 Task: Give access to users for reports and dashboards
Action: Mouse scrolled (207, 162) with delta (0, 0)
Screenshot: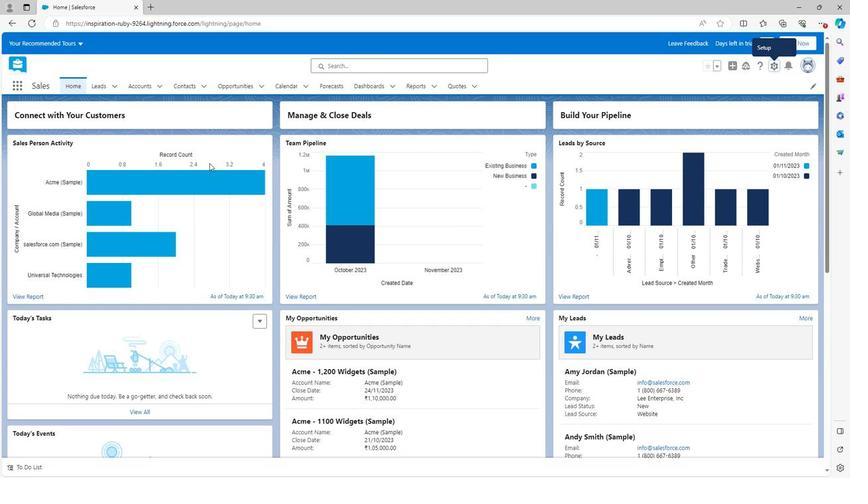 
Action: Mouse scrolled (207, 162) with delta (0, 0)
Screenshot: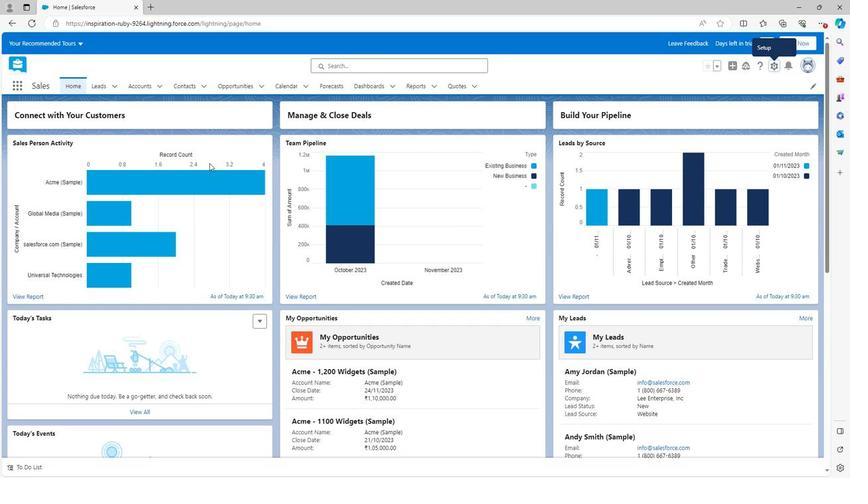
Action: Mouse scrolled (207, 162) with delta (0, 0)
Screenshot: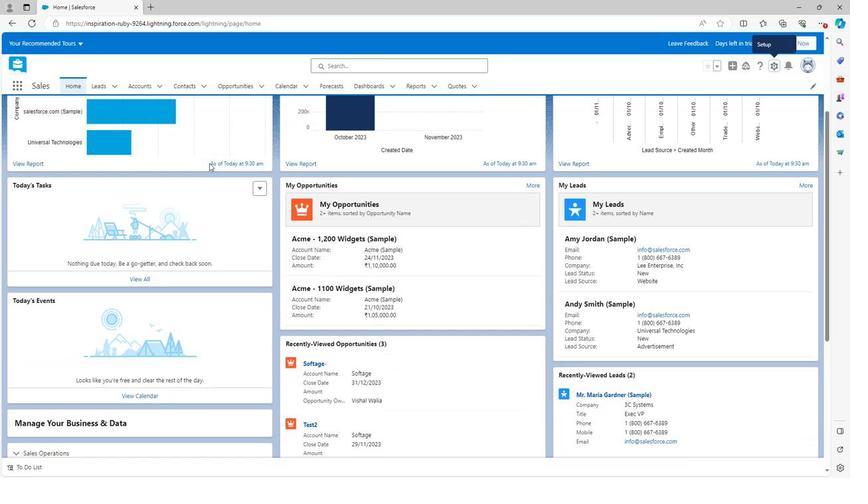 
Action: Mouse scrolled (207, 162) with delta (0, 0)
Screenshot: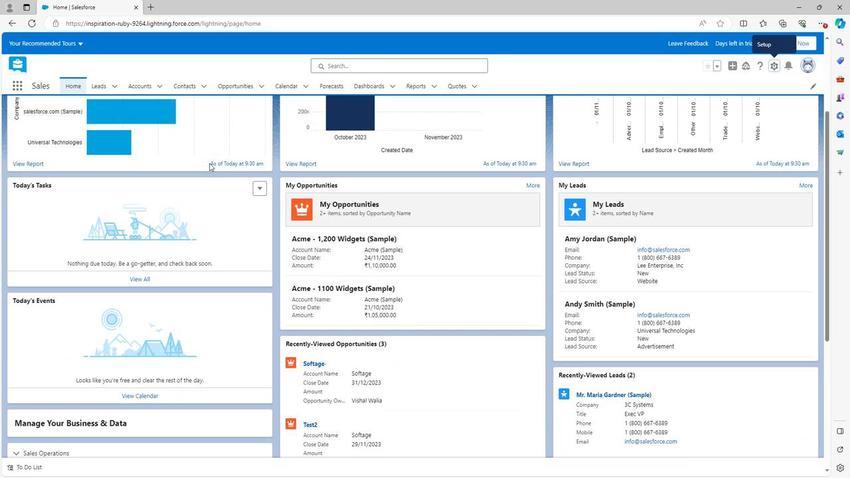 
Action: Mouse scrolled (207, 162) with delta (0, 0)
Screenshot: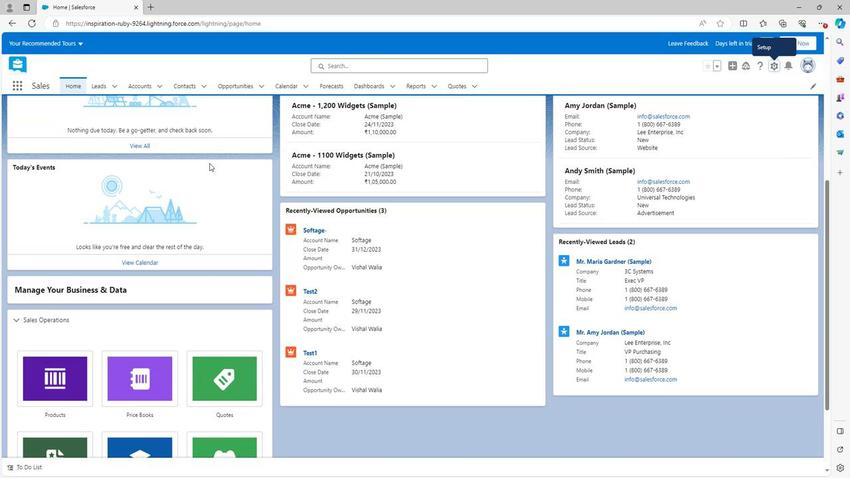 
Action: Mouse scrolled (207, 162) with delta (0, 0)
Screenshot: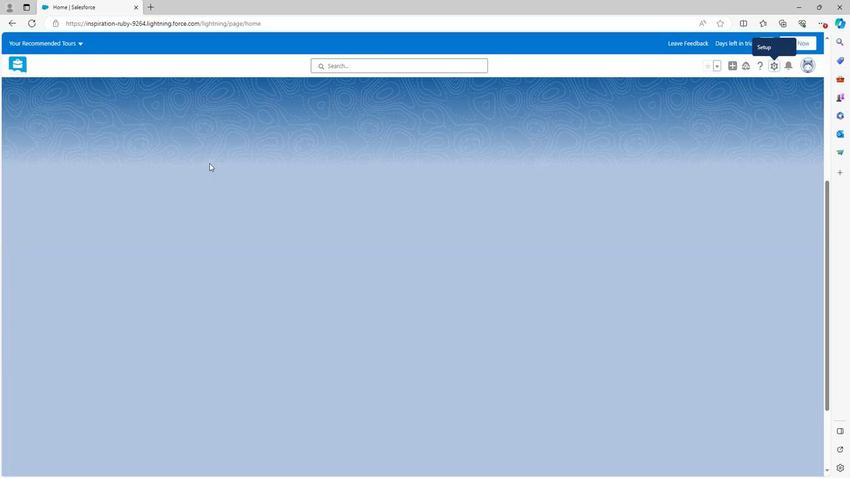 
Action: Mouse scrolled (207, 163) with delta (0, 0)
Screenshot: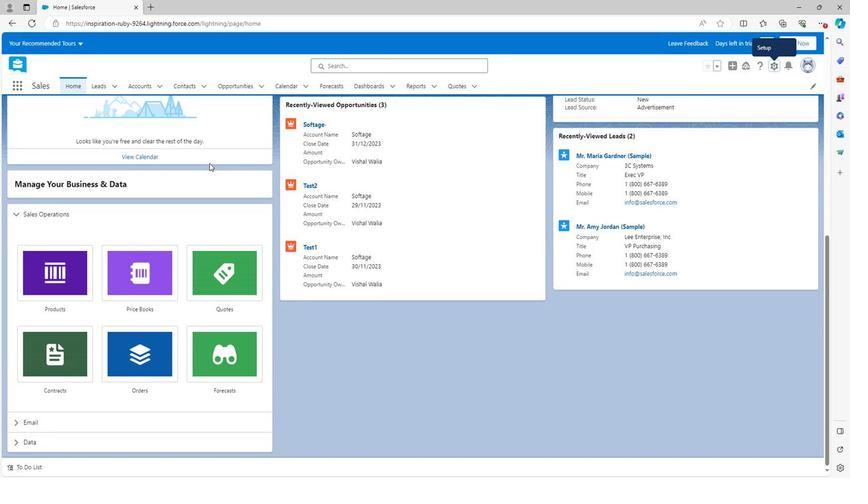 
Action: Mouse scrolled (207, 163) with delta (0, 0)
Screenshot: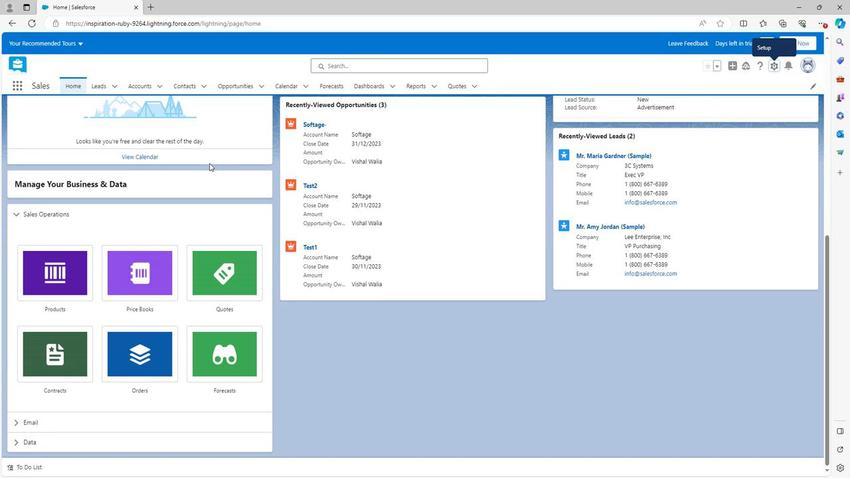 
Action: Mouse scrolled (207, 163) with delta (0, 0)
Screenshot: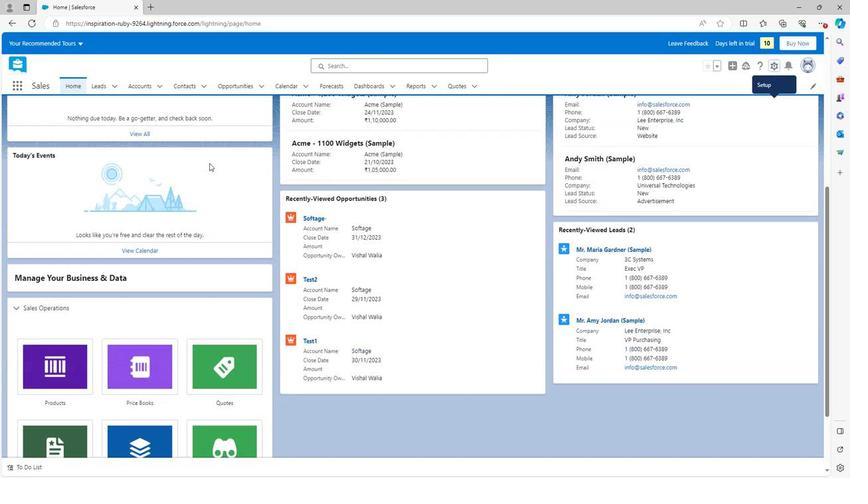 
Action: Mouse scrolled (207, 163) with delta (0, 0)
Screenshot: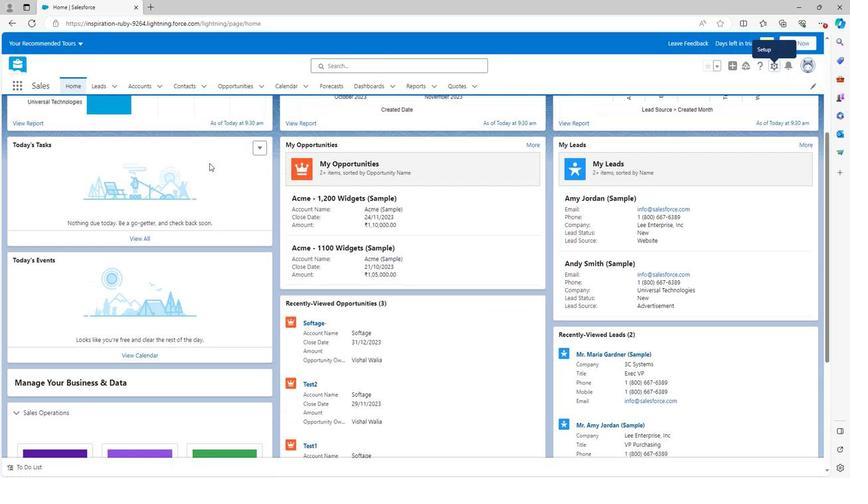 
Action: Mouse scrolled (207, 163) with delta (0, 0)
Screenshot: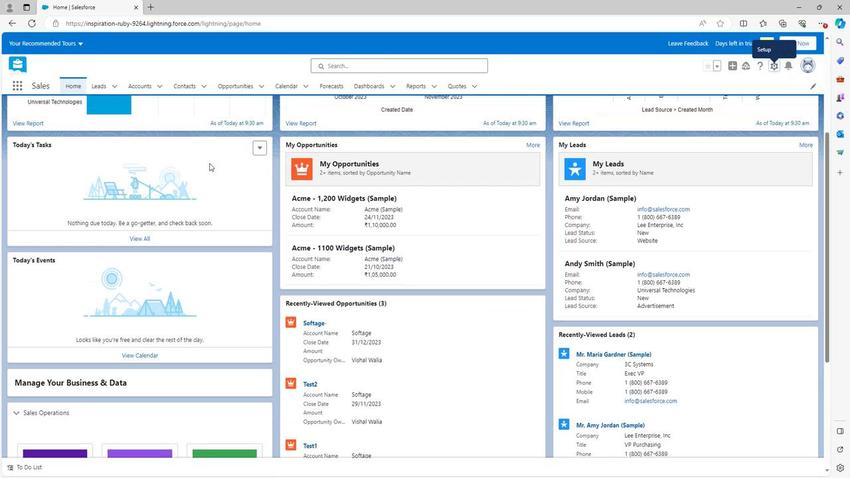 
Action: Mouse scrolled (207, 163) with delta (0, 0)
Screenshot: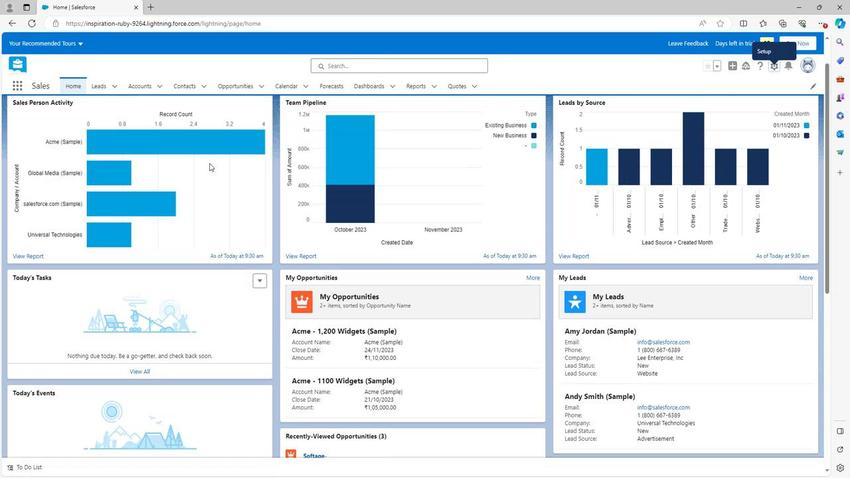 
Action: Mouse scrolled (207, 163) with delta (0, 0)
Screenshot: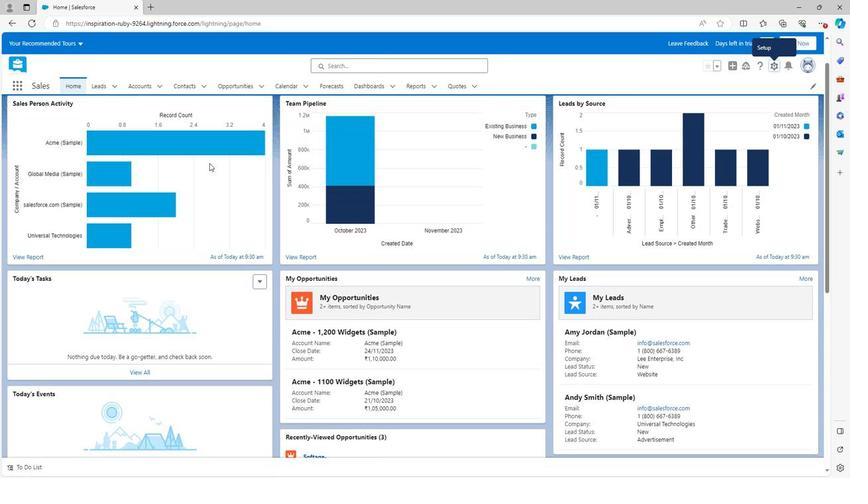 
Action: Mouse scrolled (207, 163) with delta (0, 0)
Screenshot: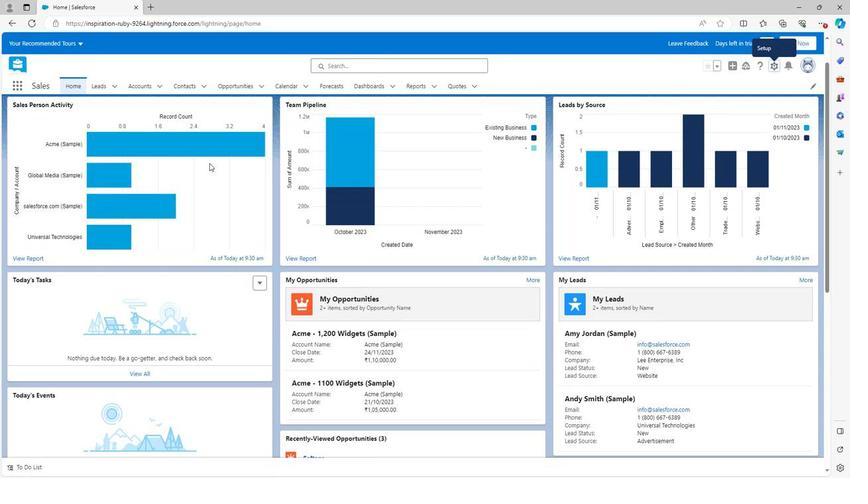 
Action: Mouse moved to (772, 64)
Screenshot: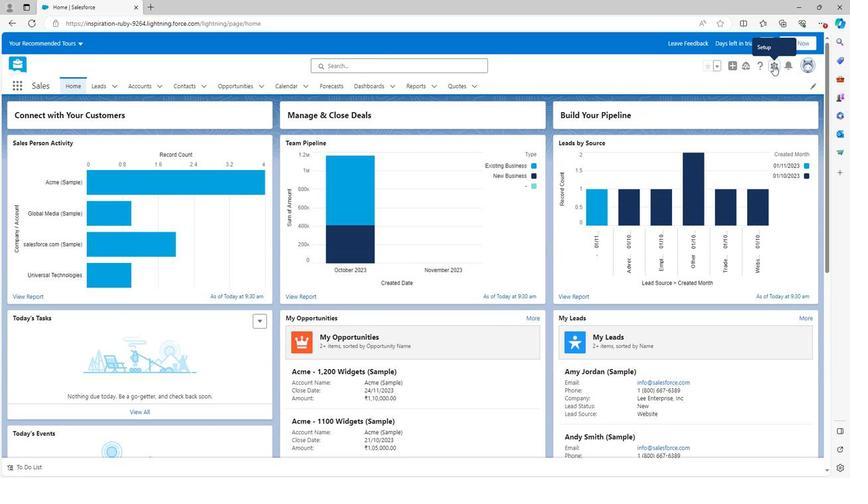 
Action: Mouse pressed left at (772, 64)
Screenshot: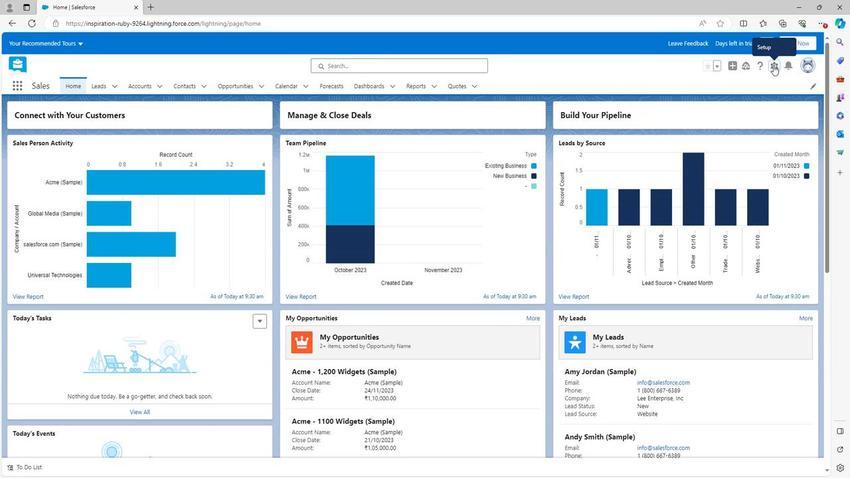 
Action: Mouse moved to (742, 92)
Screenshot: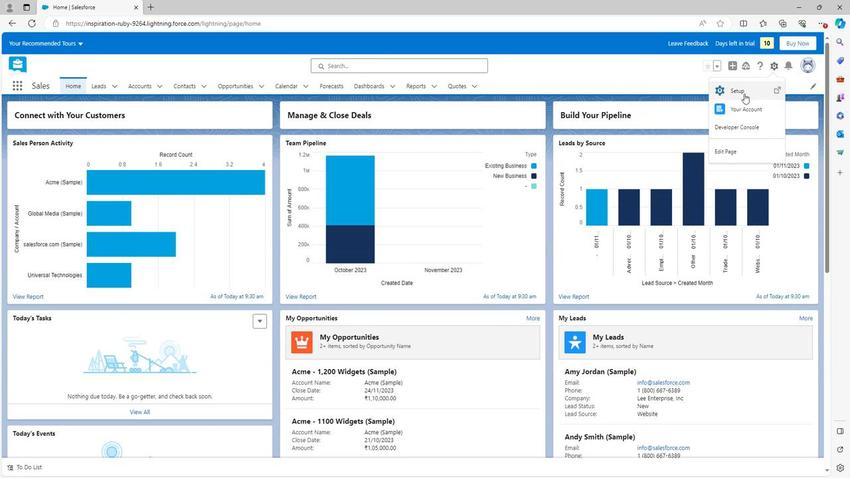 
Action: Mouse pressed left at (742, 92)
Screenshot: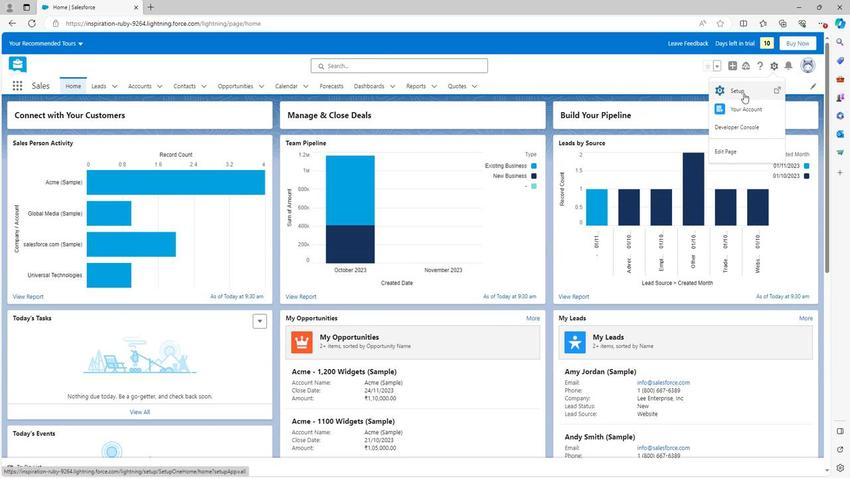 
Action: Mouse moved to (45, 306)
Screenshot: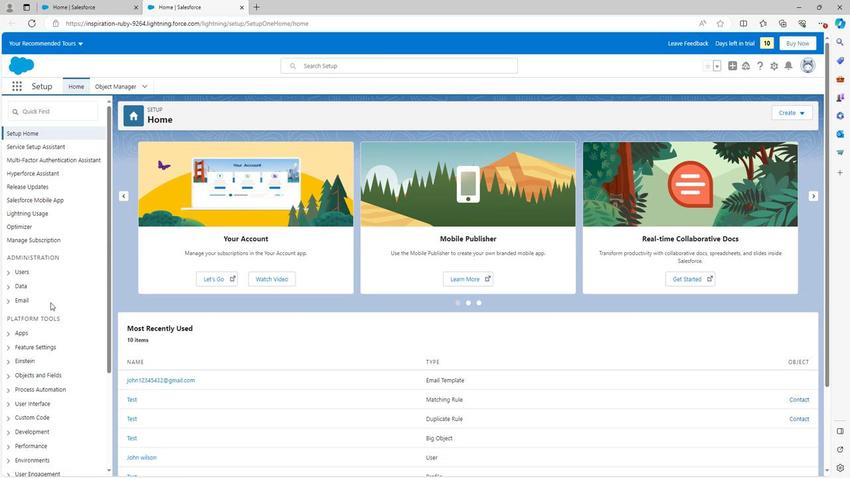 
Action: Mouse scrolled (45, 305) with delta (0, 0)
Screenshot: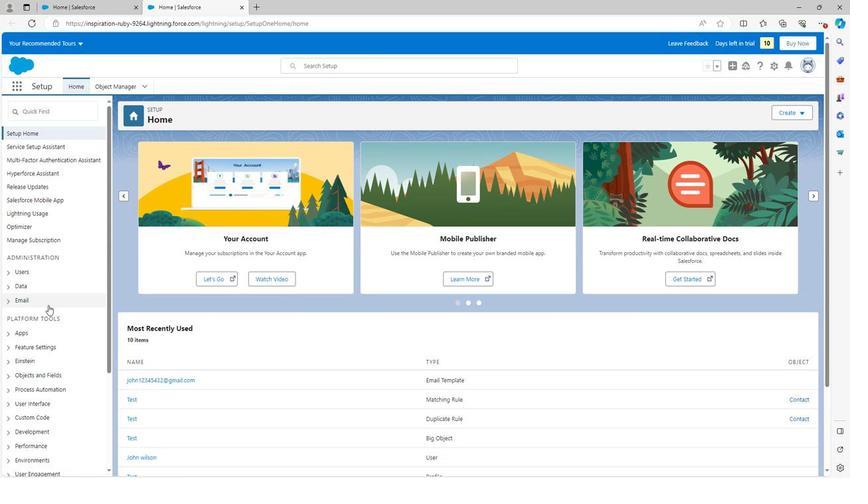 
Action: Mouse scrolled (45, 305) with delta (0, 0)
Screenshot: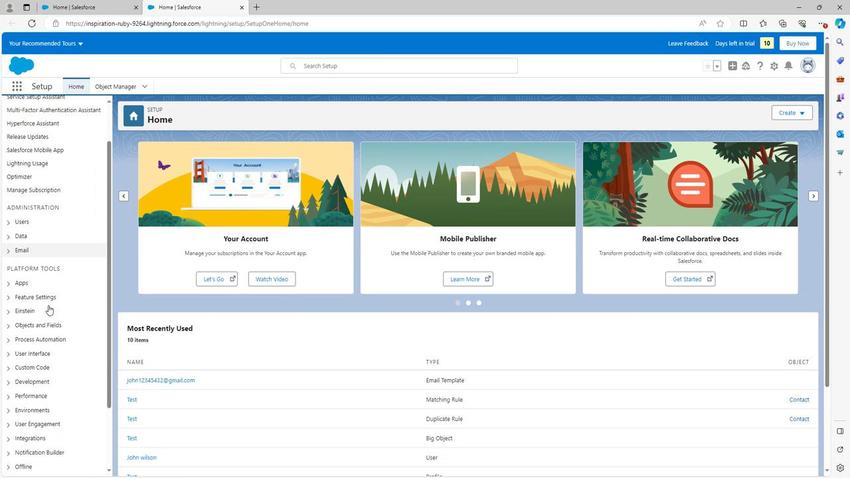 
Action: Mouse moved to (45, 306)
Screenshot: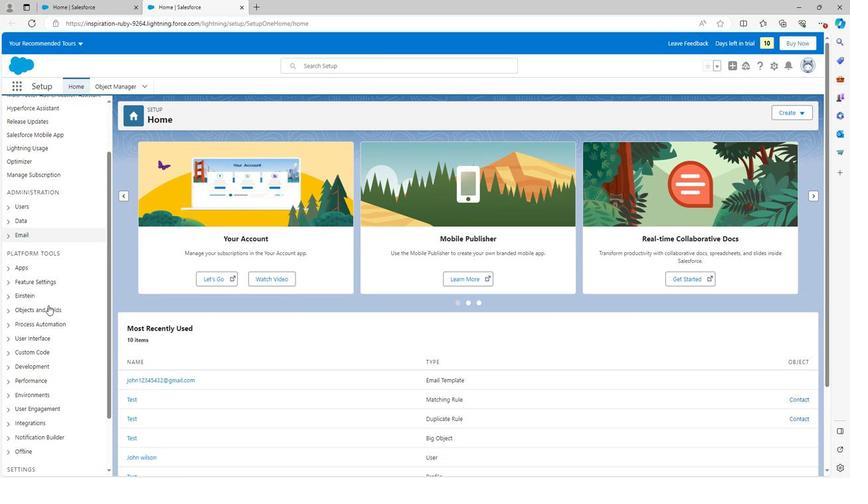 
Action: Mouse scrolled (45, 306) with delta (0, 0)
Screenshot: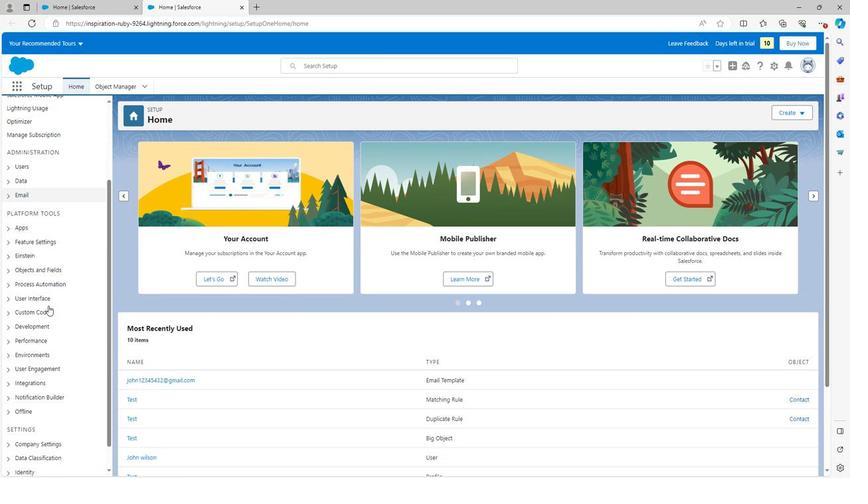 
Action: Mouse moved to (5, 215)
Screenshot: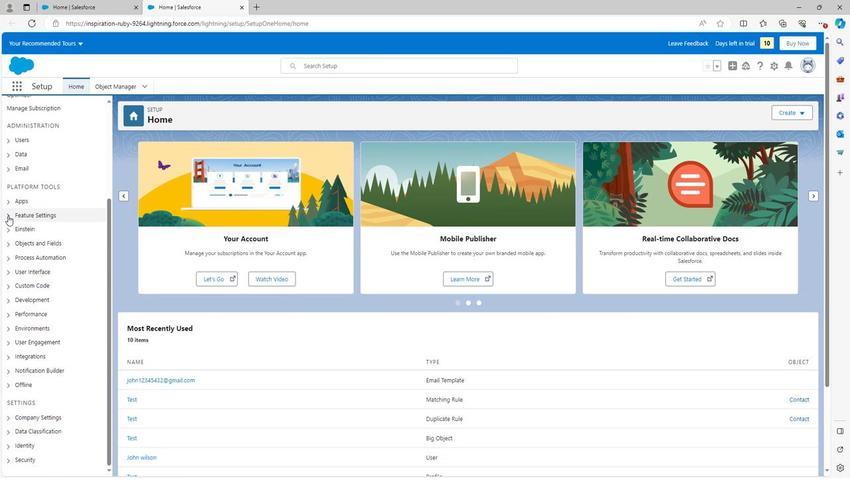 
Action: Mouse pressed left at (5, 215)
Screenshot: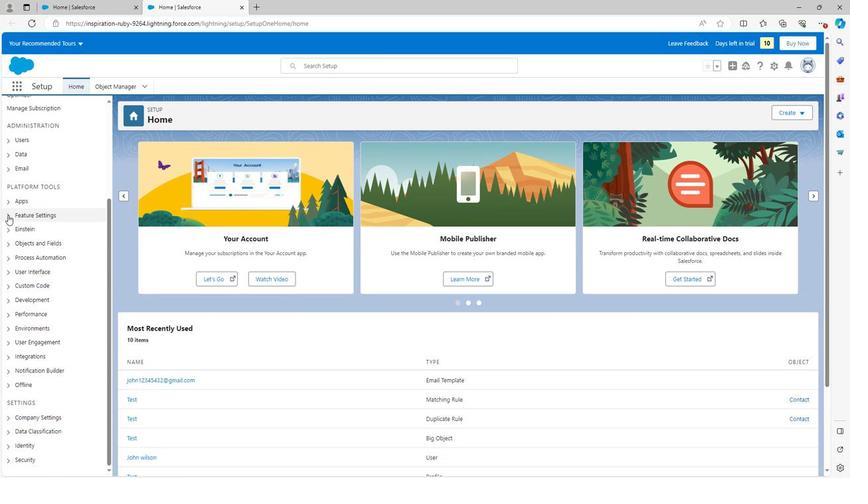 
Action: Mouse moved to (15, 228)
Screenshot: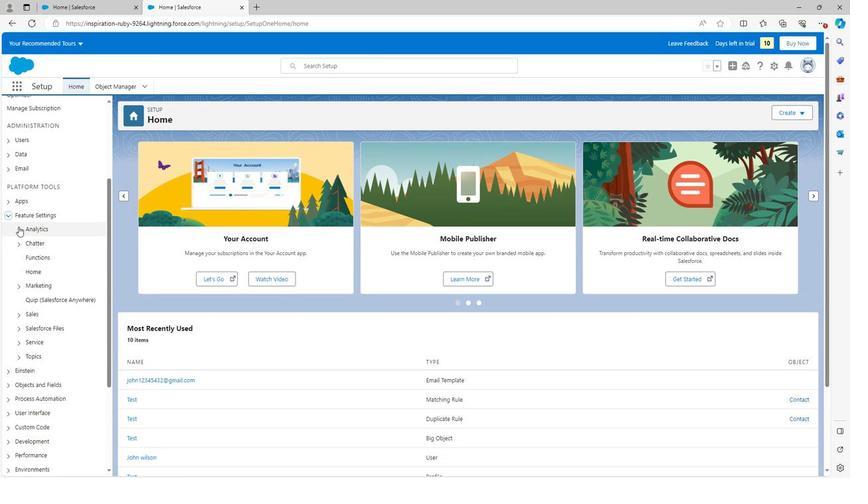 
Action: Mouse pressed left at (15, 228)
Screenshot: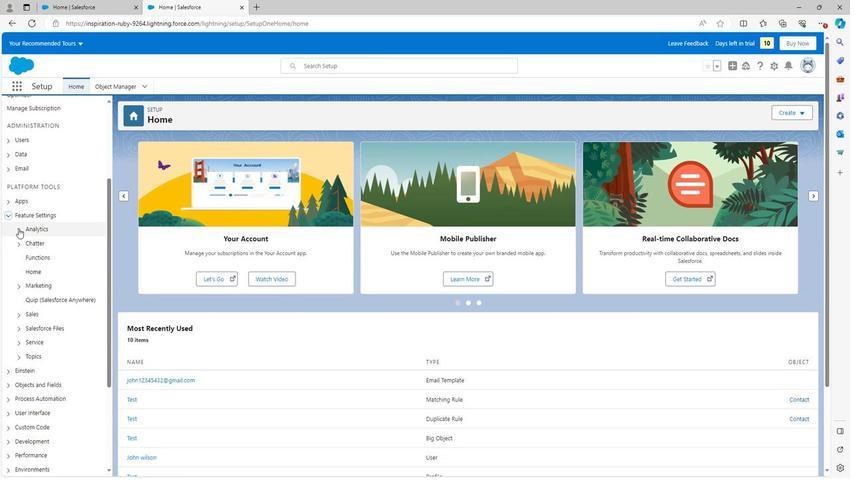 
Action: Mouse moved to (23, 245)
Screenshot: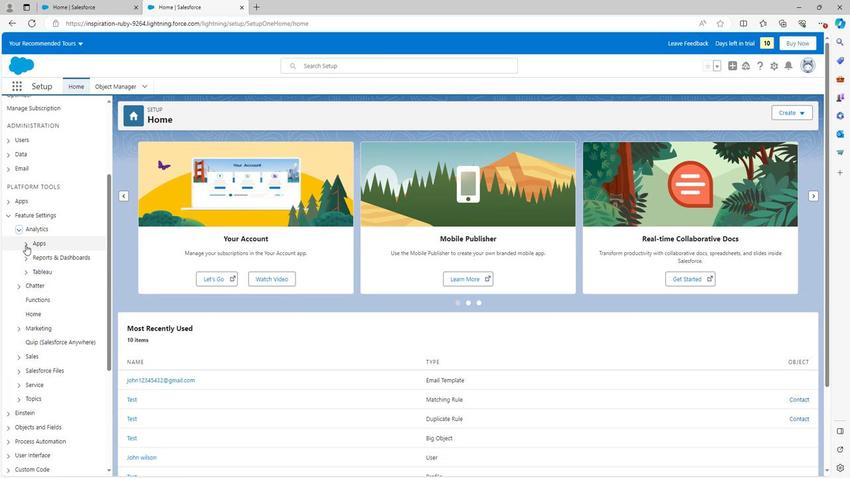 
Action: Mouse pressed left at (23, 245)
Screenshot: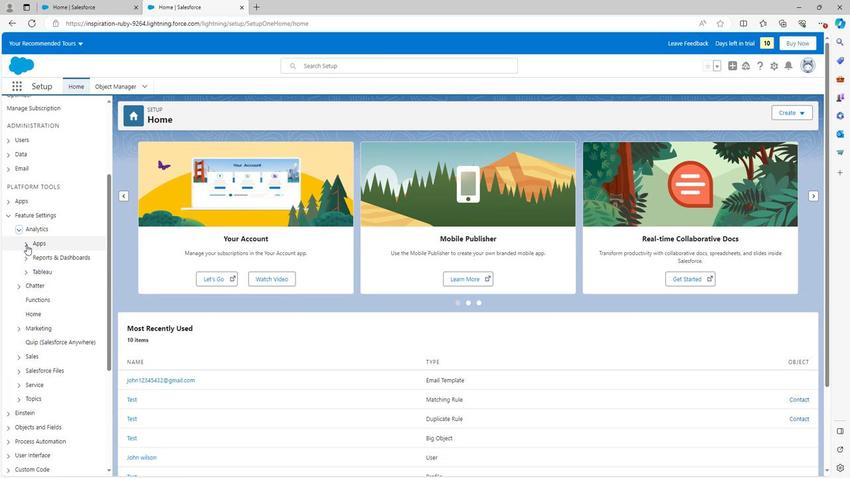 
Action: Mouse moved to (23, 243)
Screenshot: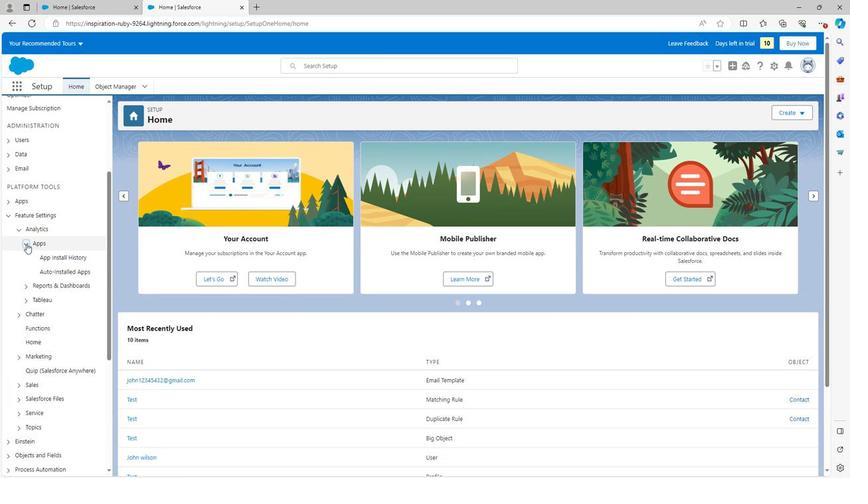 
Action: Mouse pressed left at (23, 243)
Screenshot: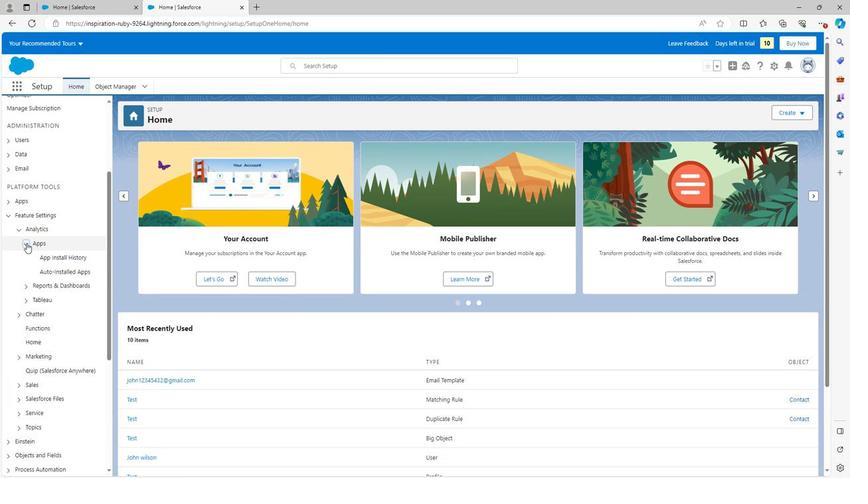 
Action: Mouse moved to (23, 260)
Screenshot: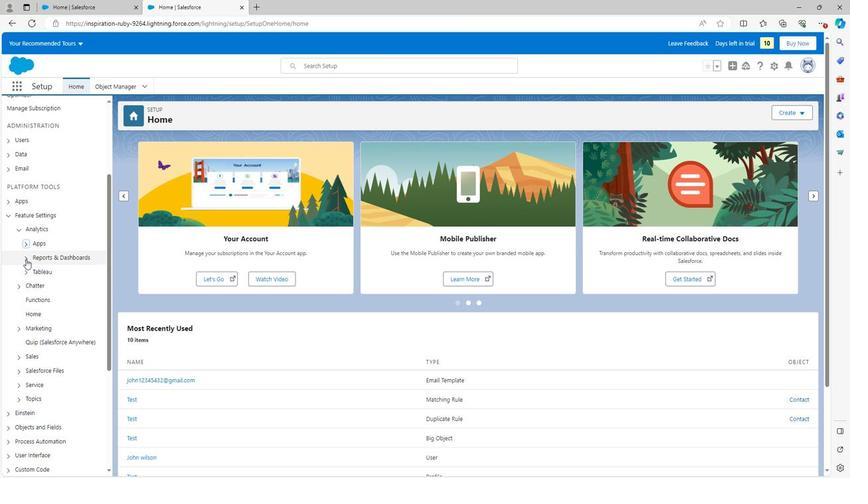 
Action: Mouse pressed left at (23, 260)
Screenshot: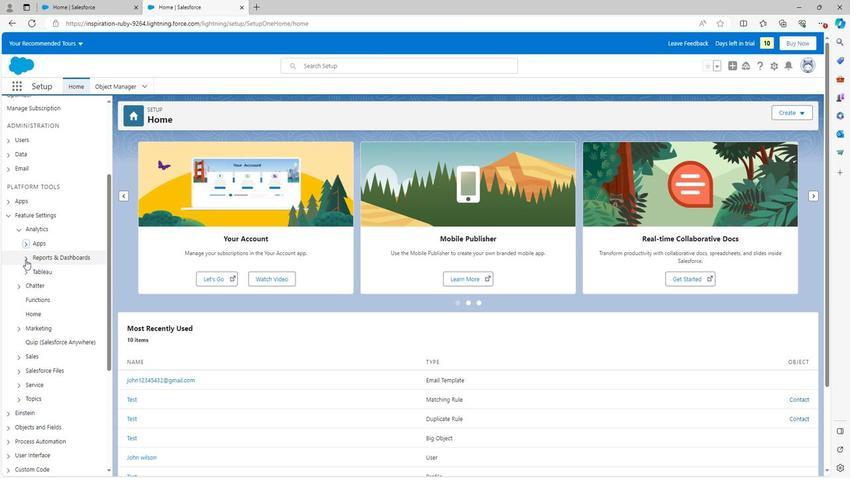 
Action: Mouse moved to (48, 272)
Screenshot: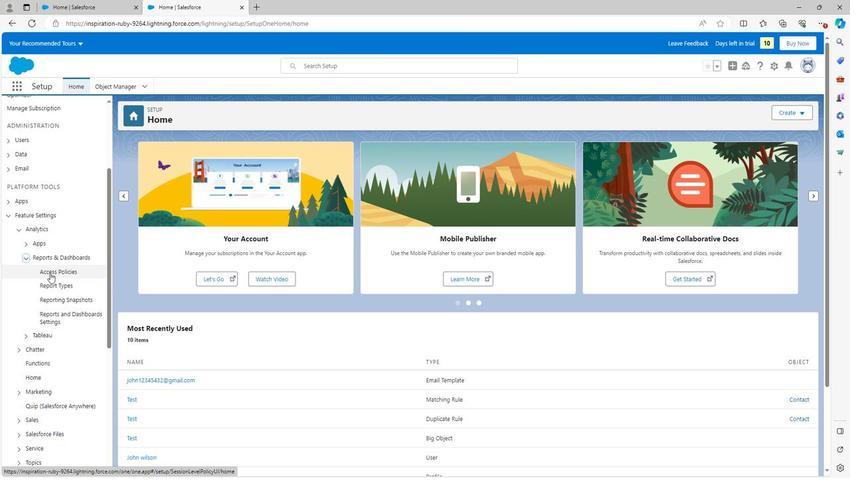 
Action: Mouse pressed left at (48, 272)
Screenshot: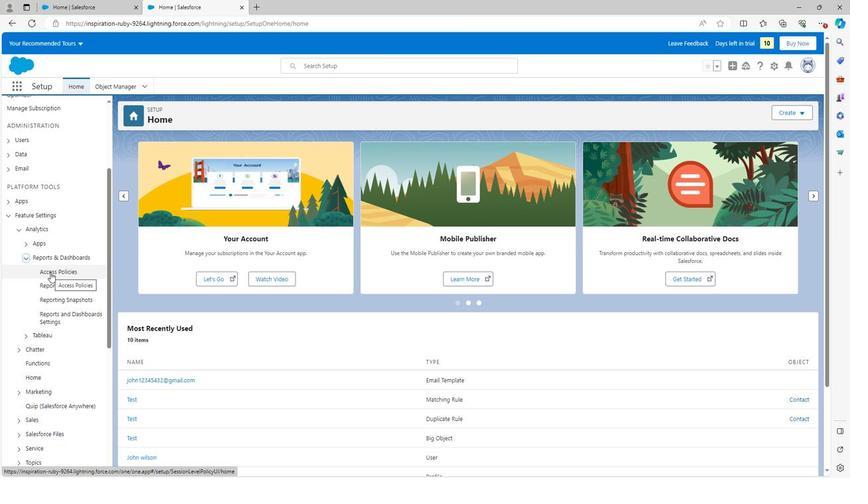 
Action: Mouse moved to (126, 203)
Screenshot: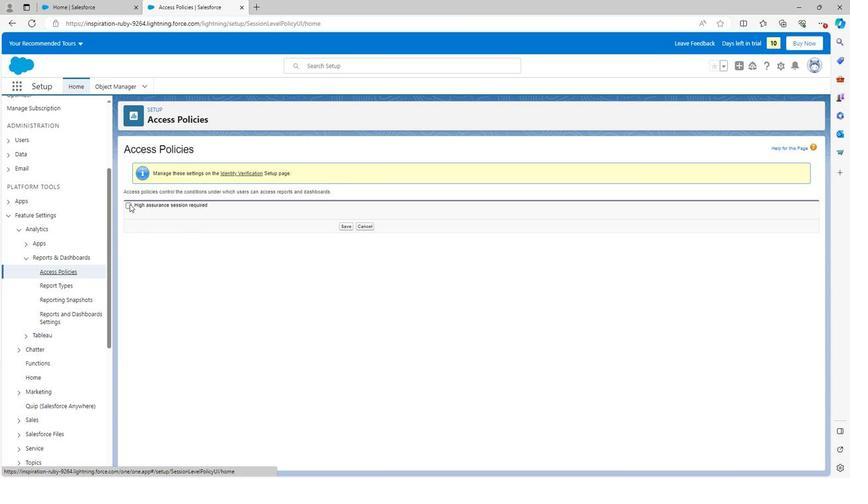 
Action: Mouse pressed left at (126, 203)
Screenshot: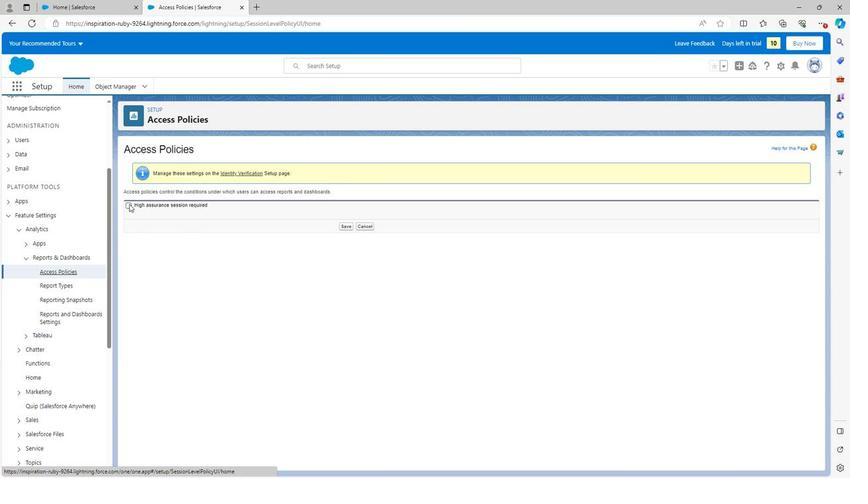 
Action: Mouse moved to (125, 206)
Screenshot: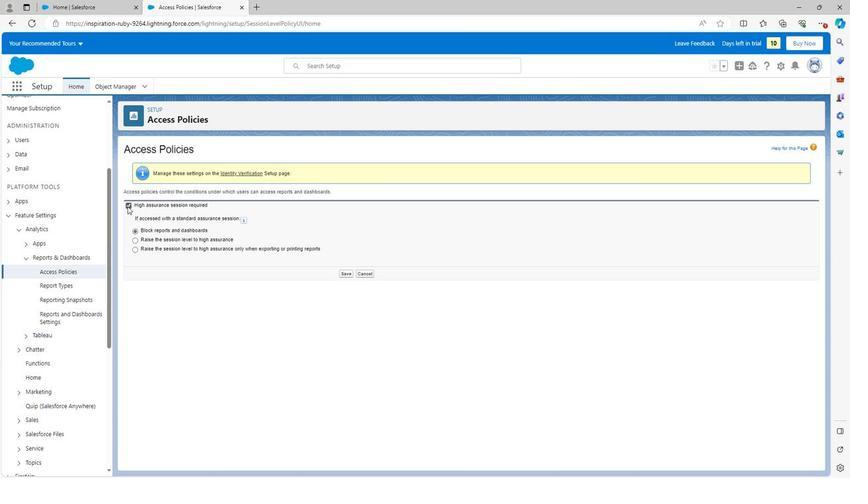 
Action: Mouse pressed left at (125, 206)
Screenshot: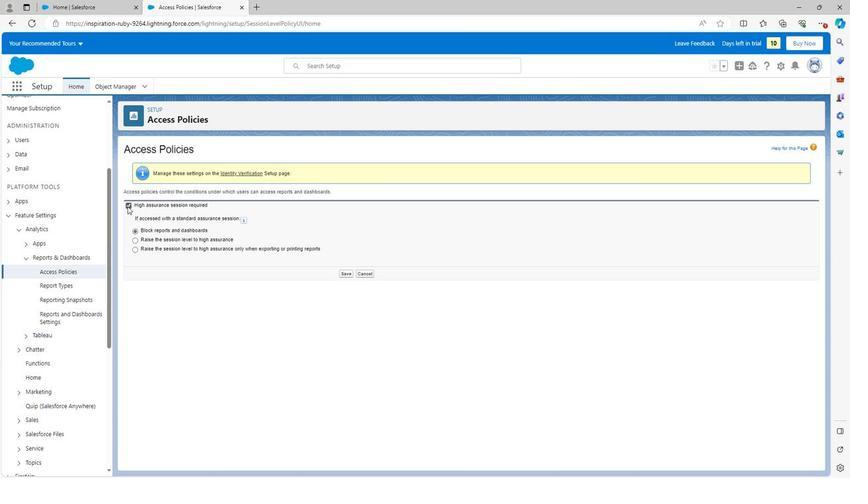 
Action: Mouse moved to (356, 227)
Screenshot: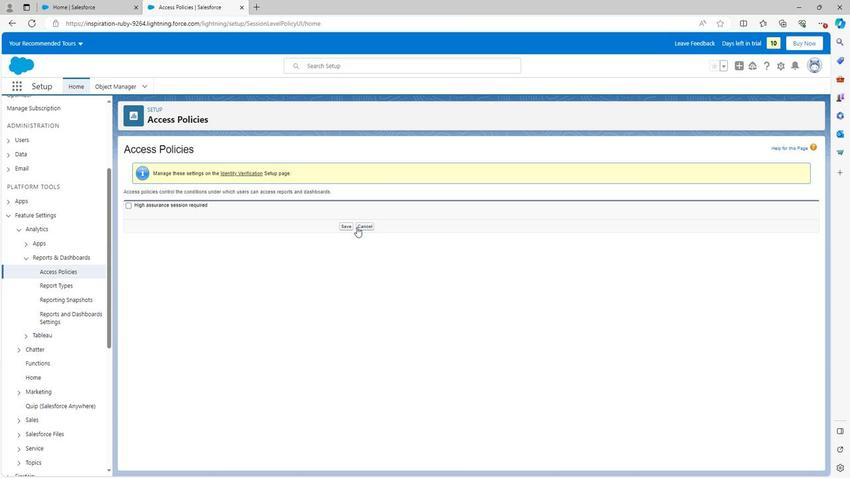 
Action: Mouse pressed left at (356, 227)
Screenshot: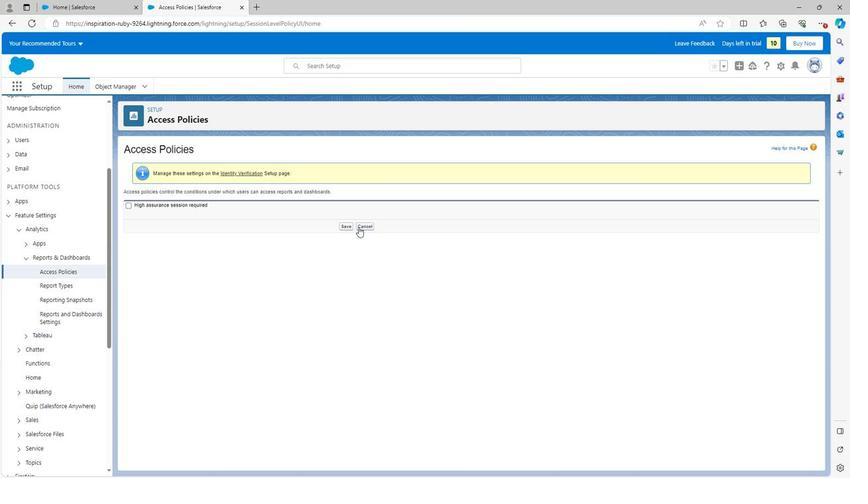
Action: Mouse moved to (57, 274)
Screenshot: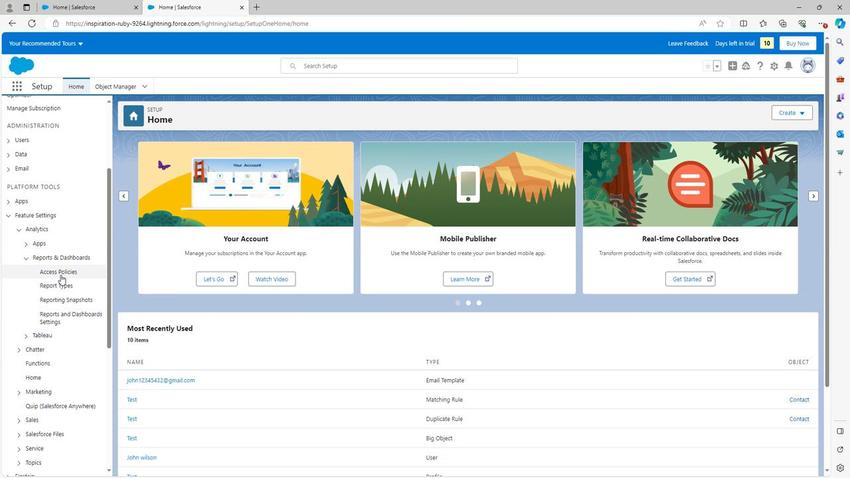 
Action: Mouse pressed left at (57, 274)
Screenshot: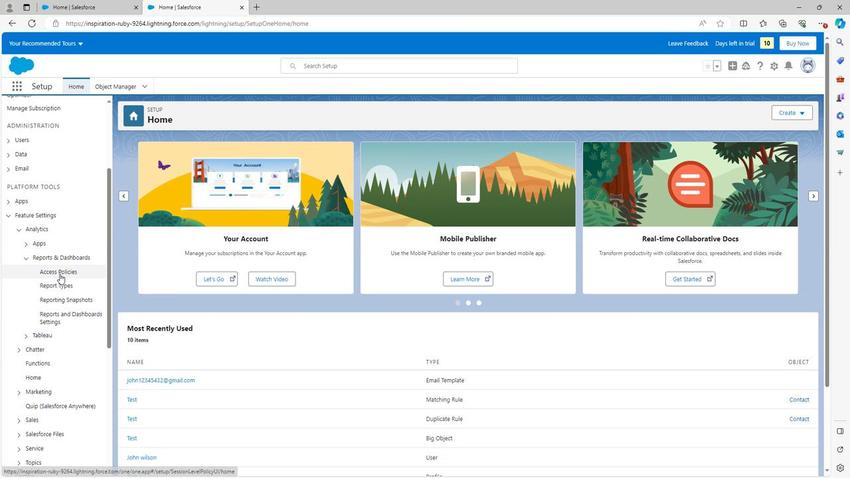 
Action: Mouse moved to (412, 243)
Screenshot: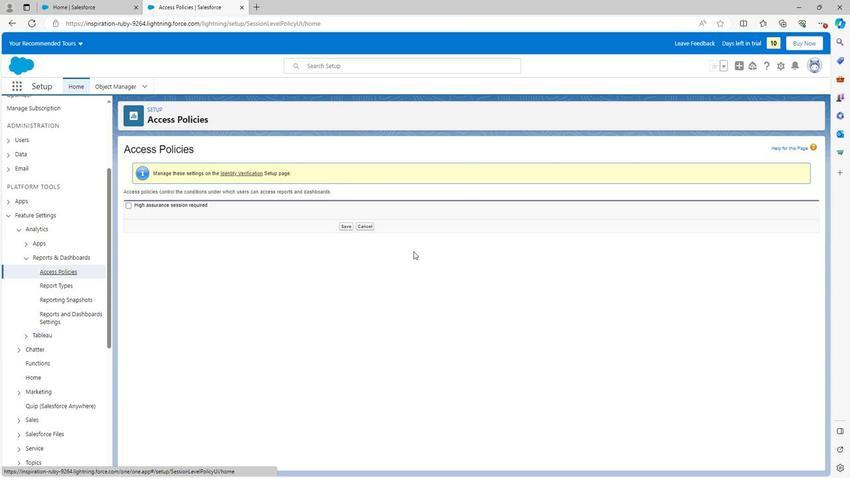 
